 Task: Add filter "Any" in latest update.
Action: Mouse moved to (298, 176)
Screenshot: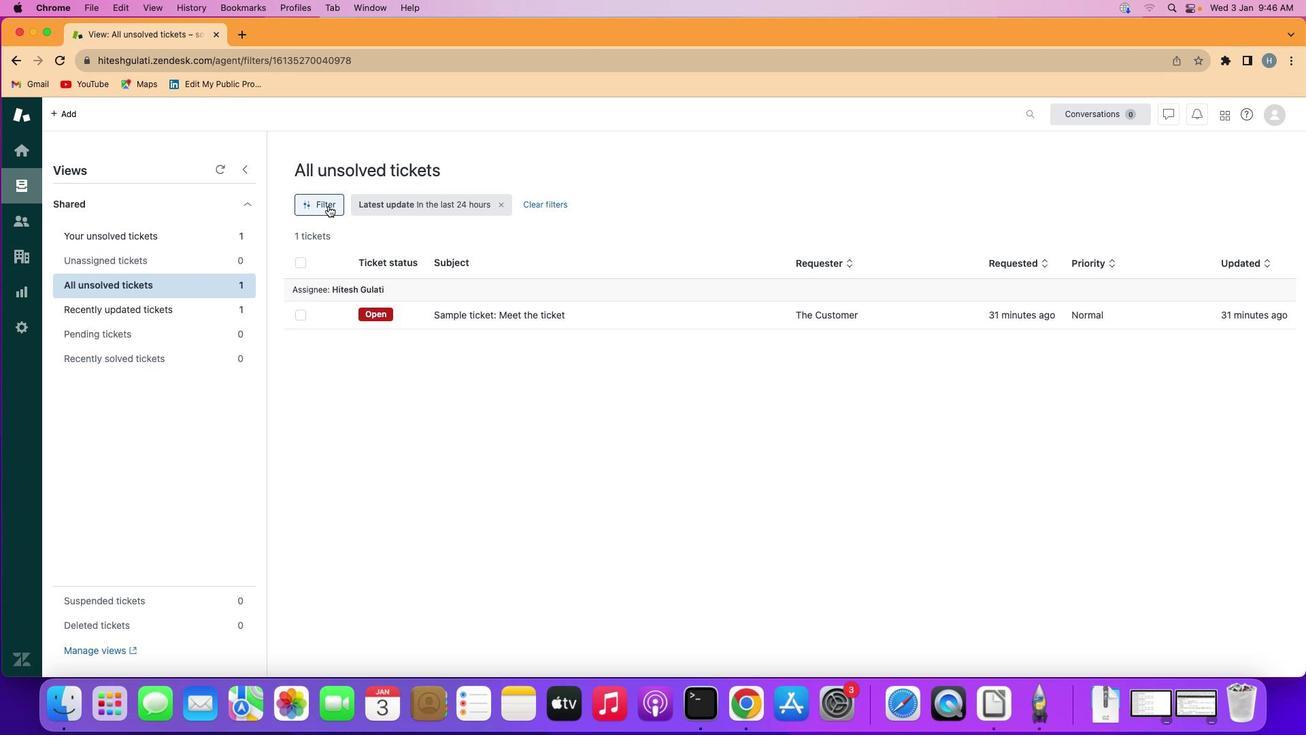 
Action: Mouse pressed left at (298, 176)
Screenshot: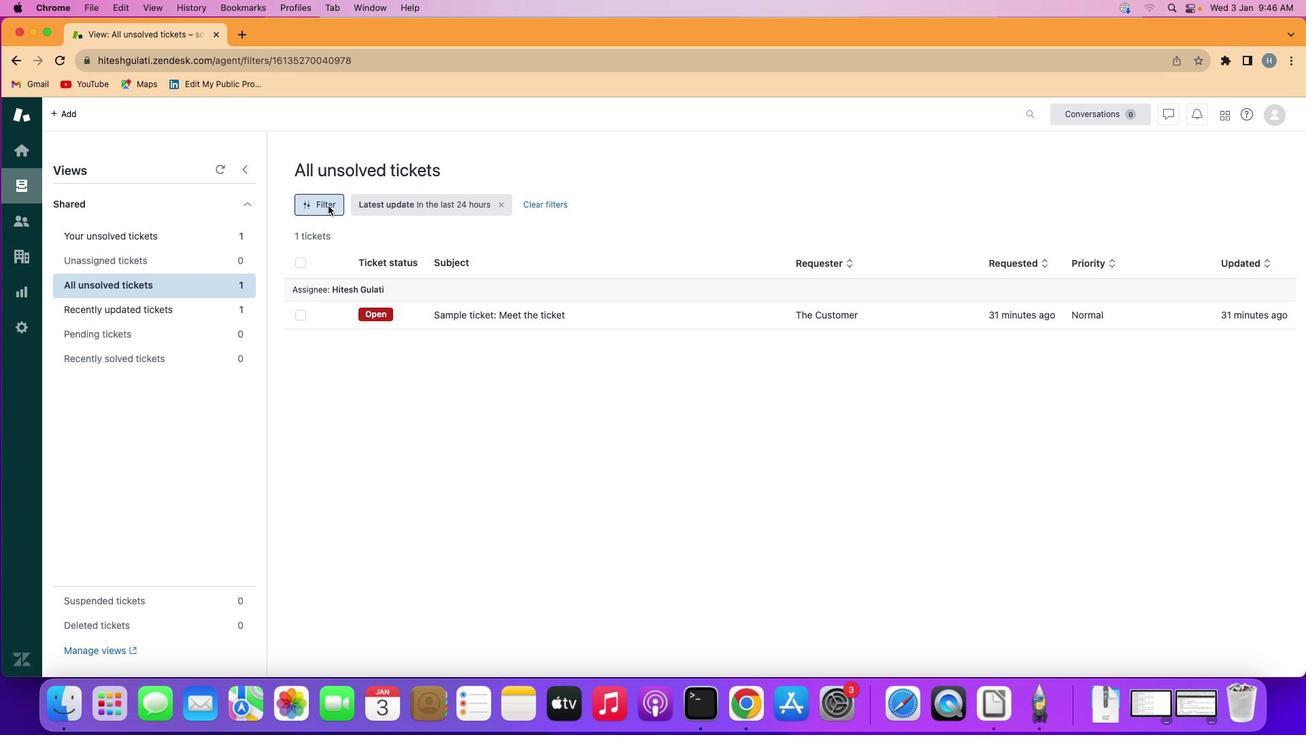 
Action: Mouse moved to (1155, 494)
Screenshot: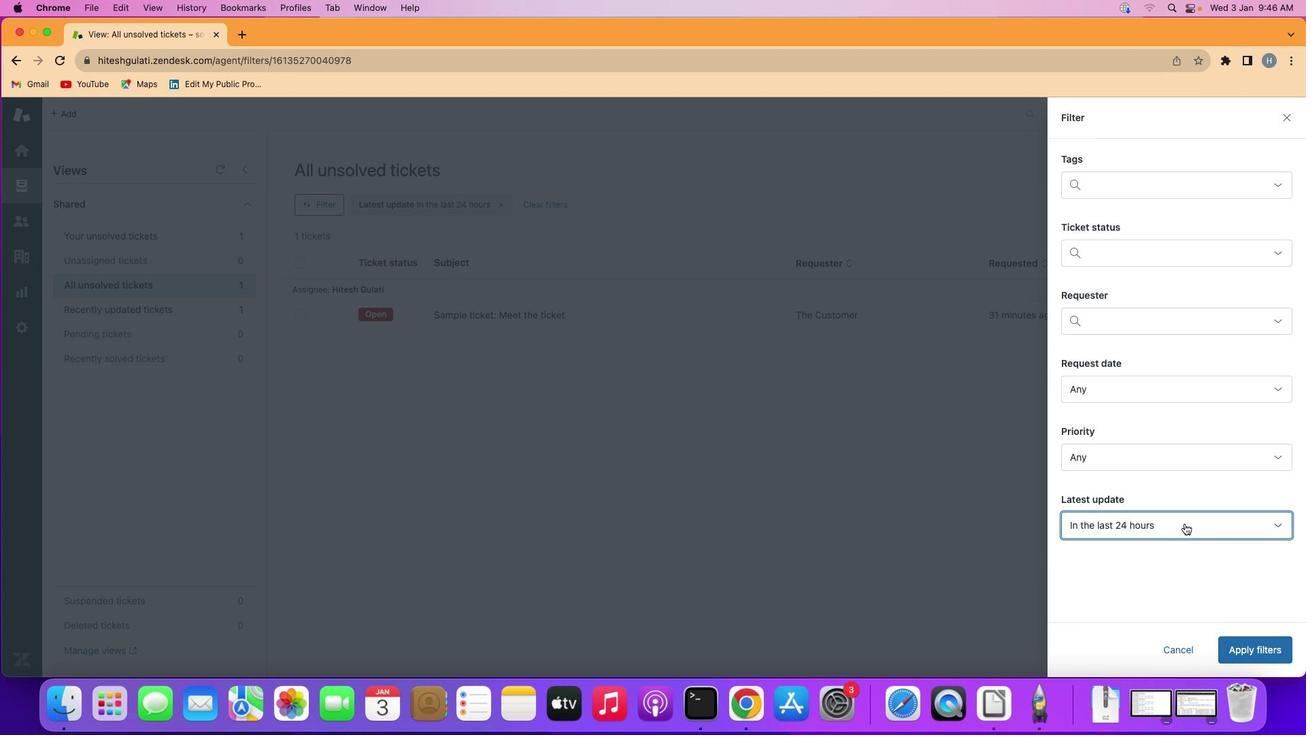 
Action: Mouse pressed left at (1155, 494)
Screenshot: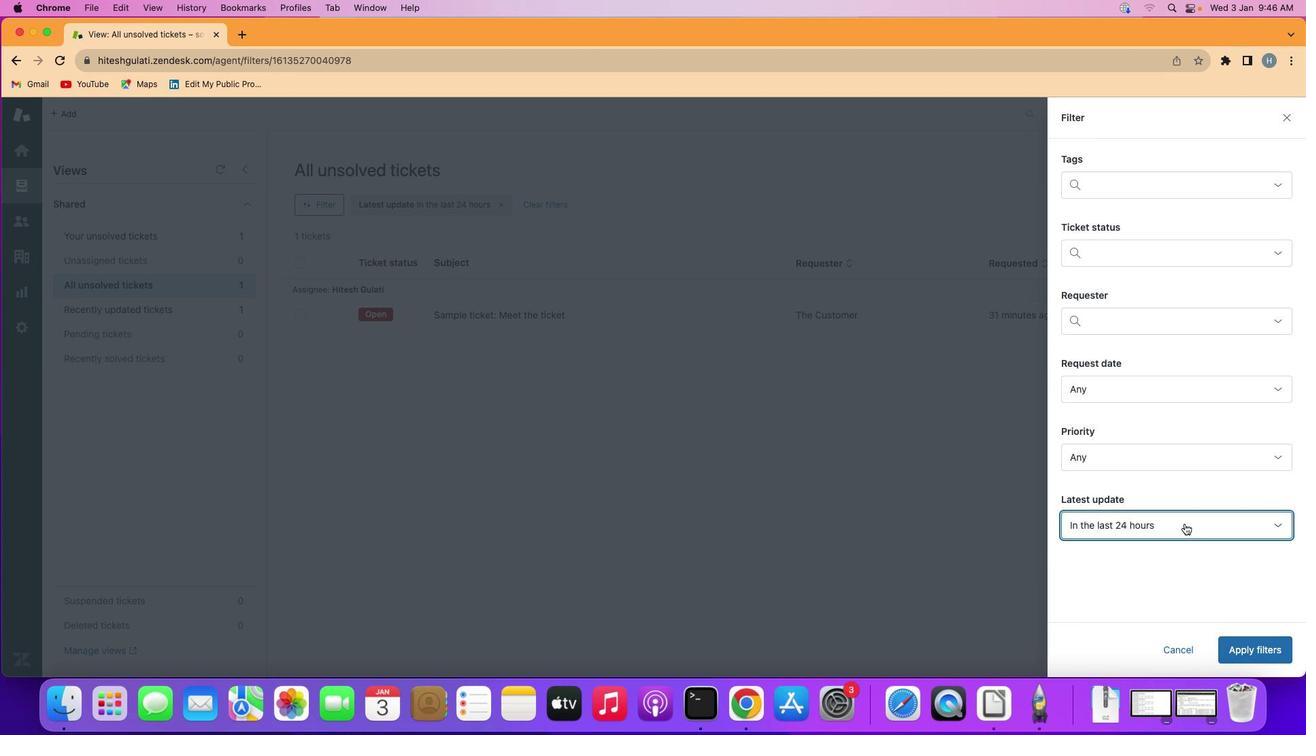 
Action: Mouse moved to (1153, 296)
Screenshot: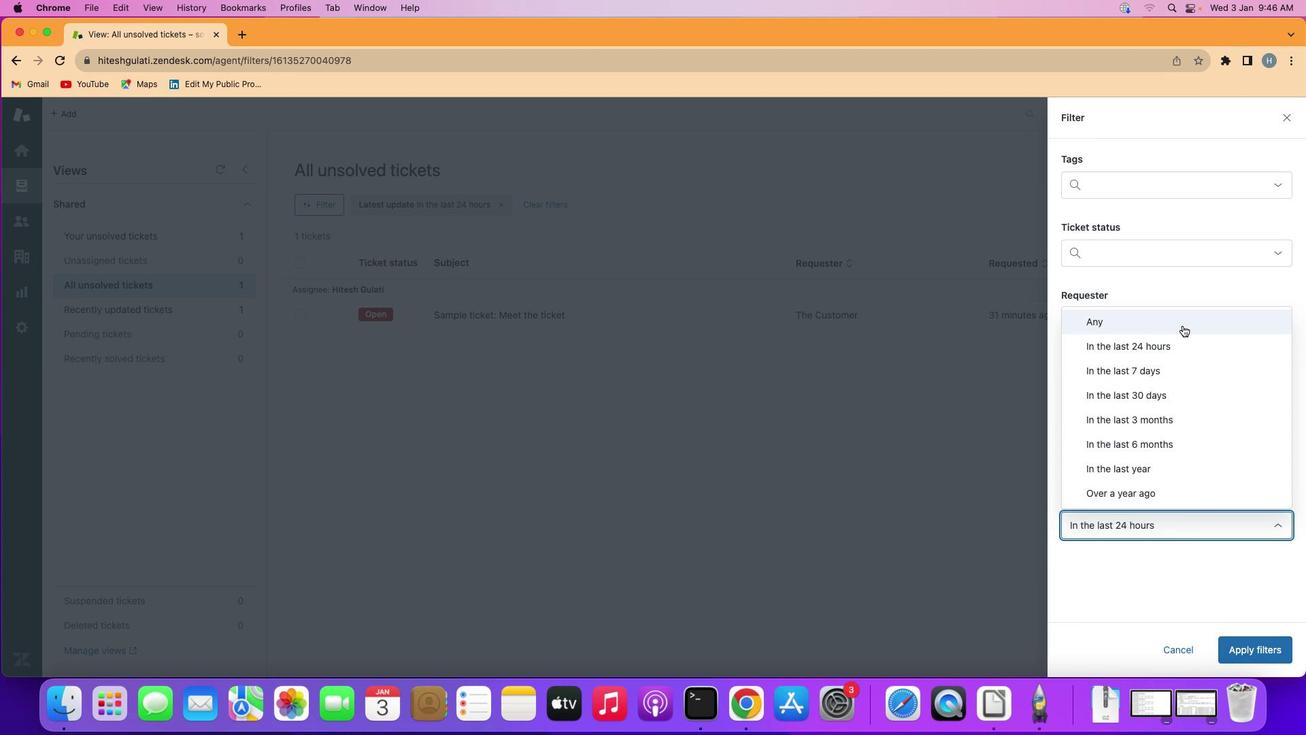 
Action: Mouse pressed left at (1153, 296)
Screenshot: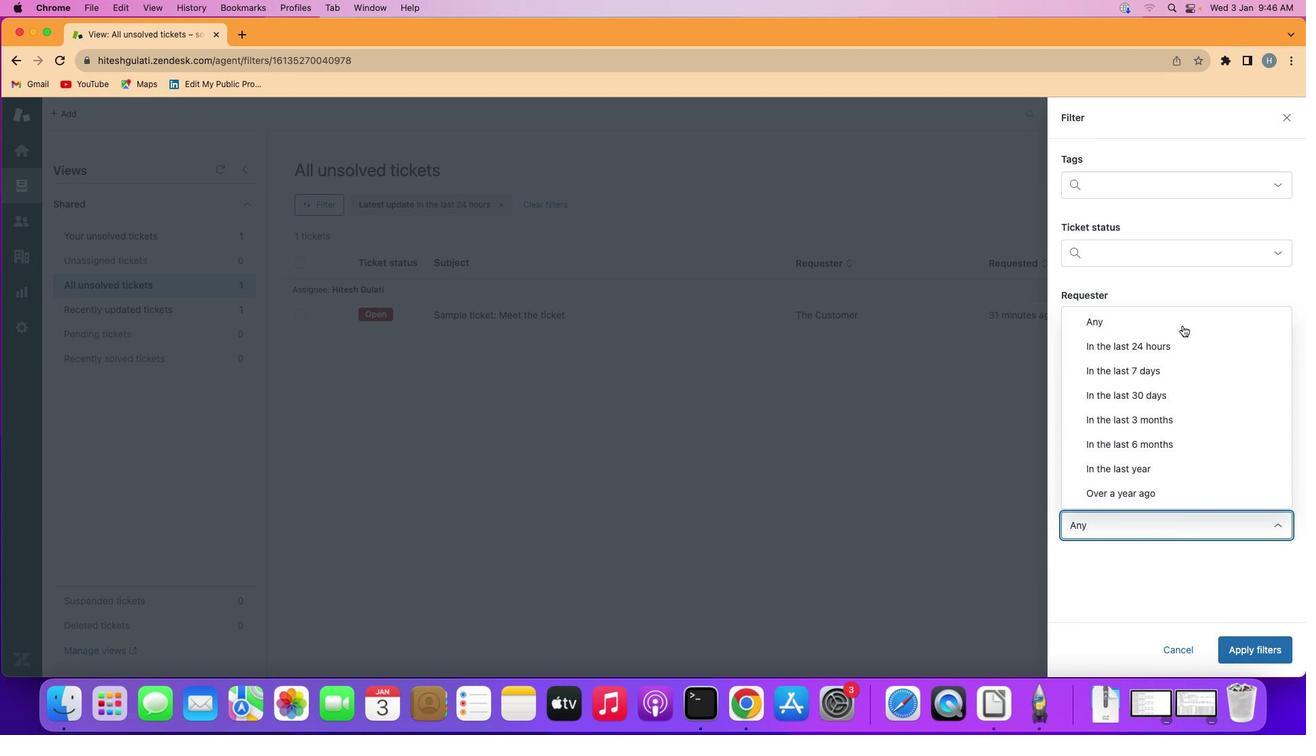 
Action: Mouse moved to (1238, 623)
Screenshot: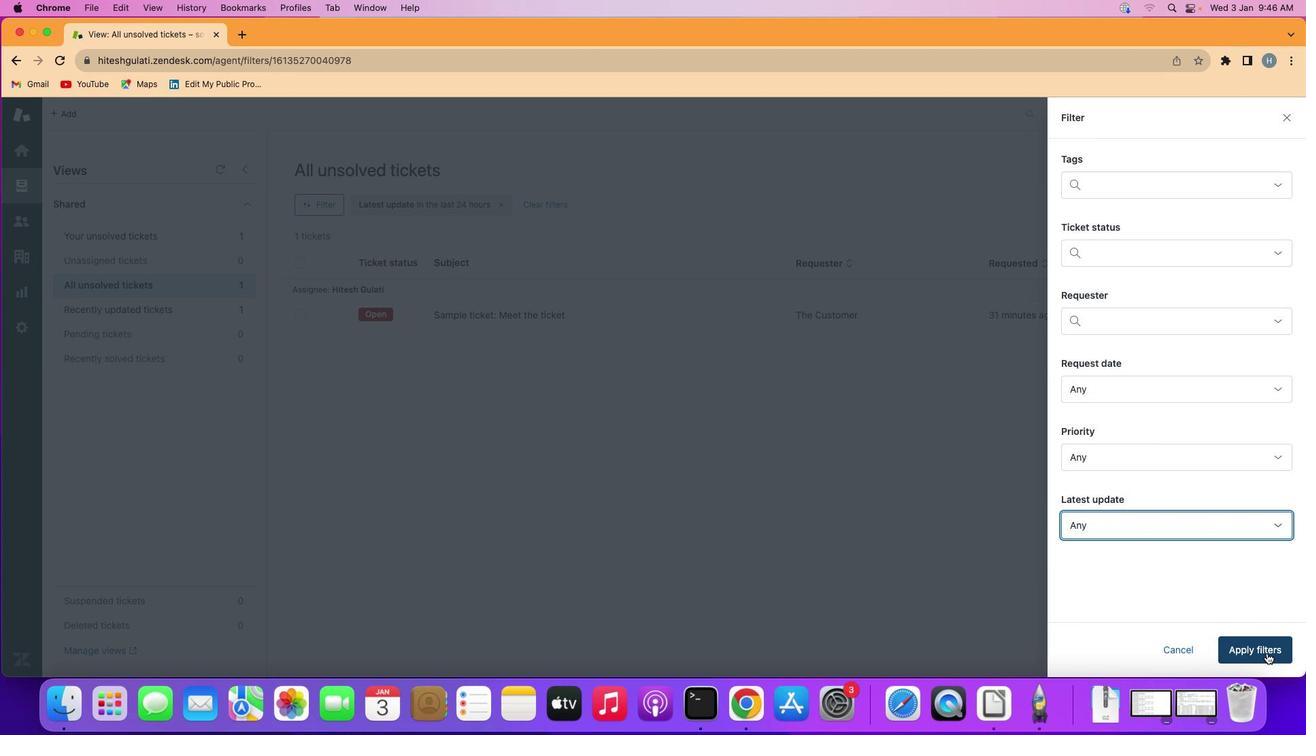 
Action: Mouse pressed left at (1238, 623)
Screenshot: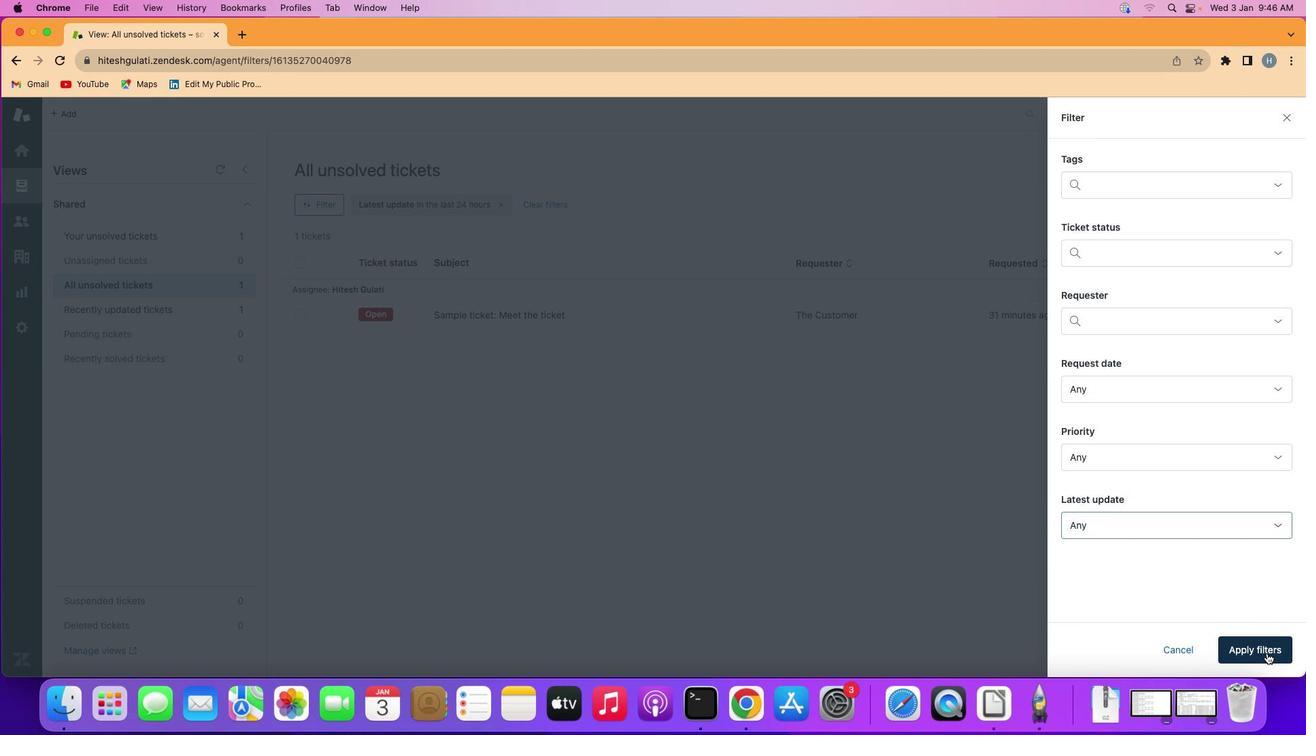 
Action: Mouse moved to (626, 408)
Screenshot: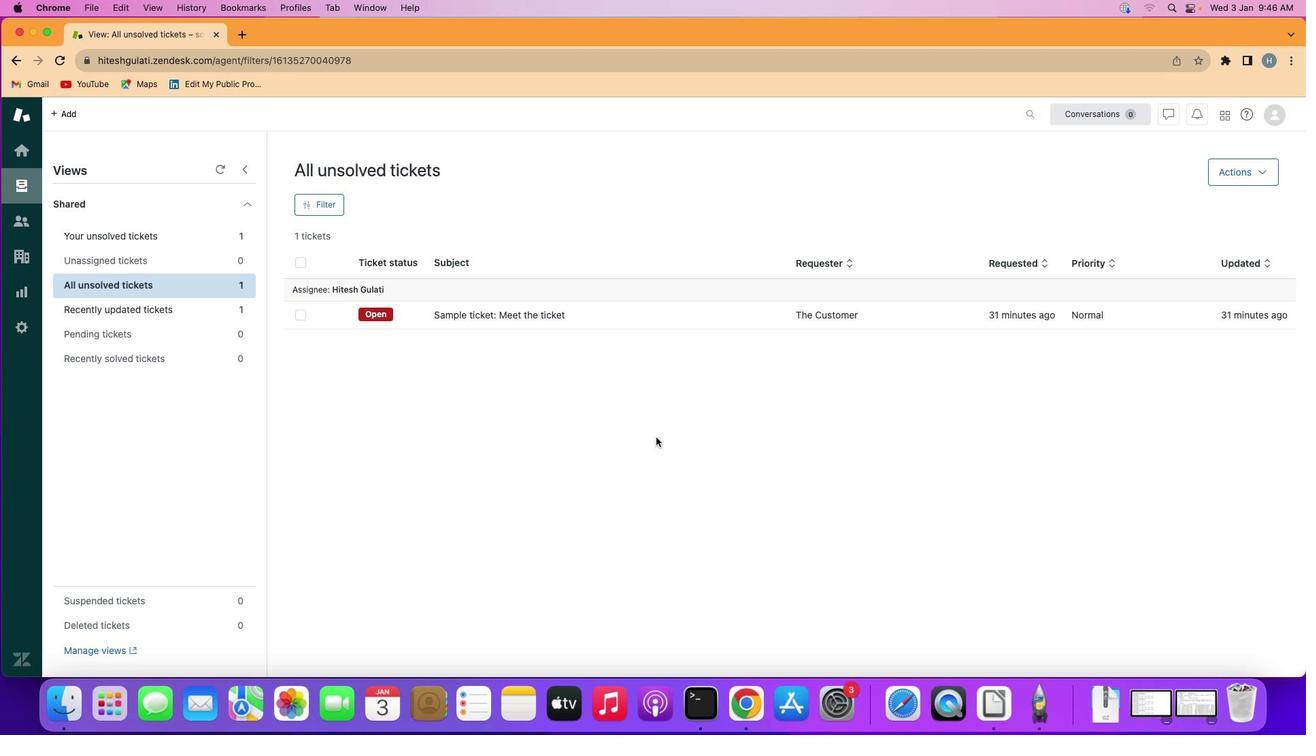 
